 Task: Select the indent in the wrapping indent.
Action: Mouse moved to (8, 485)
Screenshot: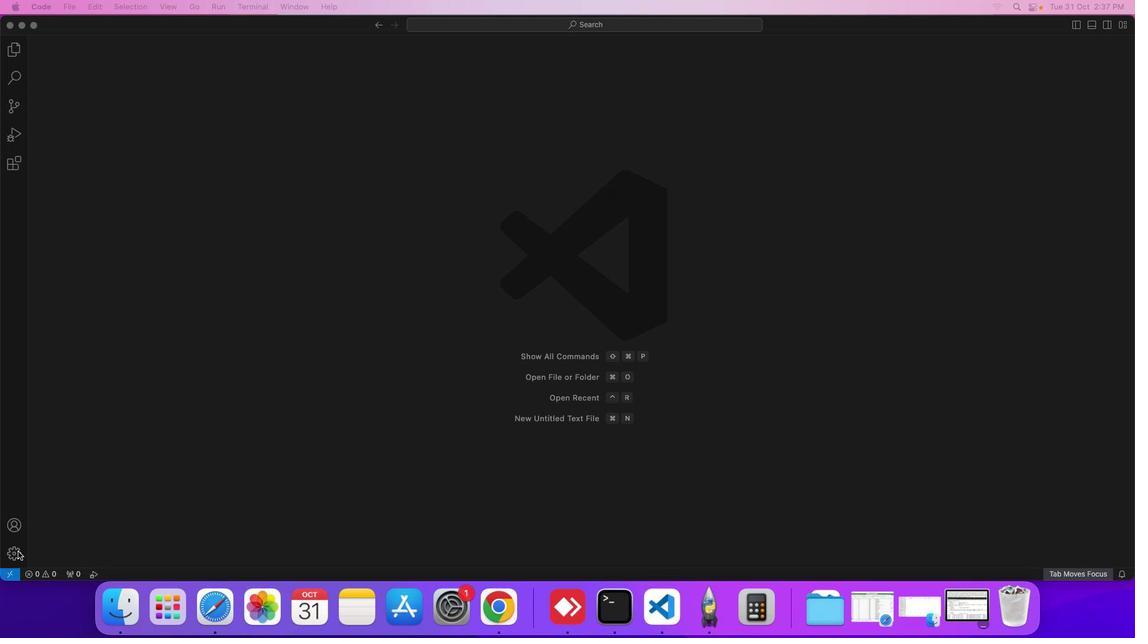 
Action: Mouse pressed left at (8, 485)
Screenshot: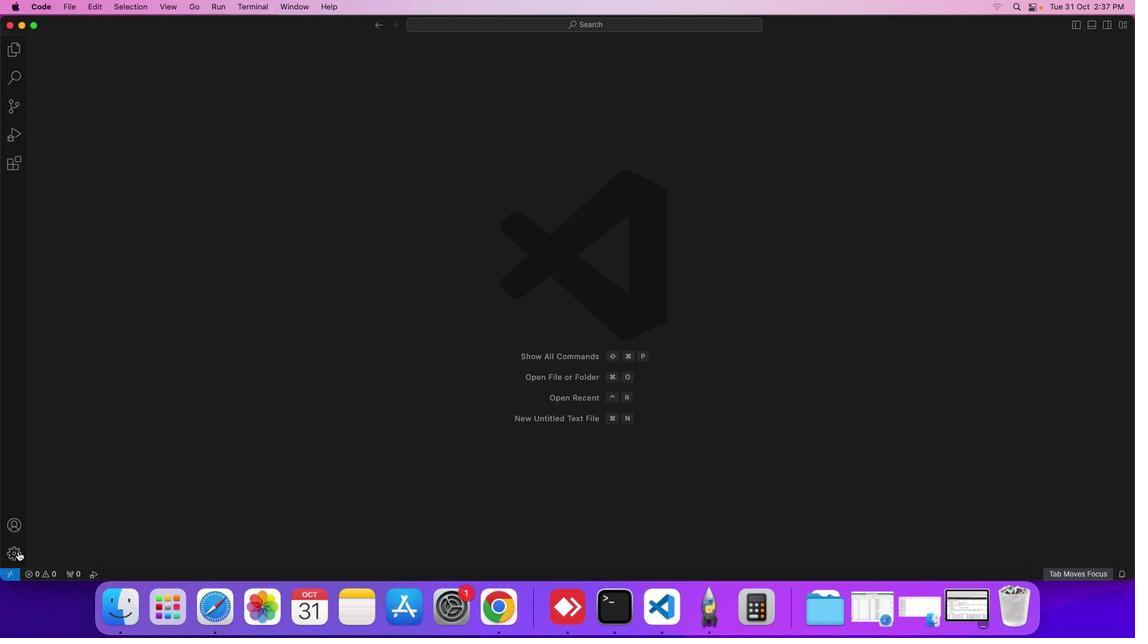 
Action: Mouse moved to (129, 453)
Screenshot: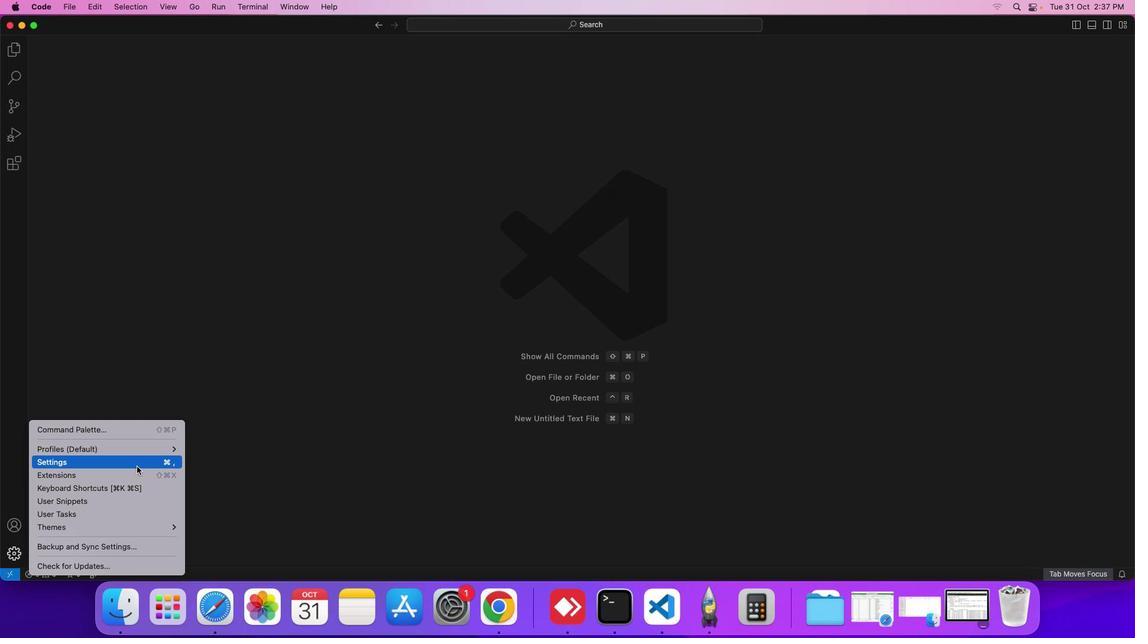 
Action: Mouse pressed left at (129, 453)
Screenshot: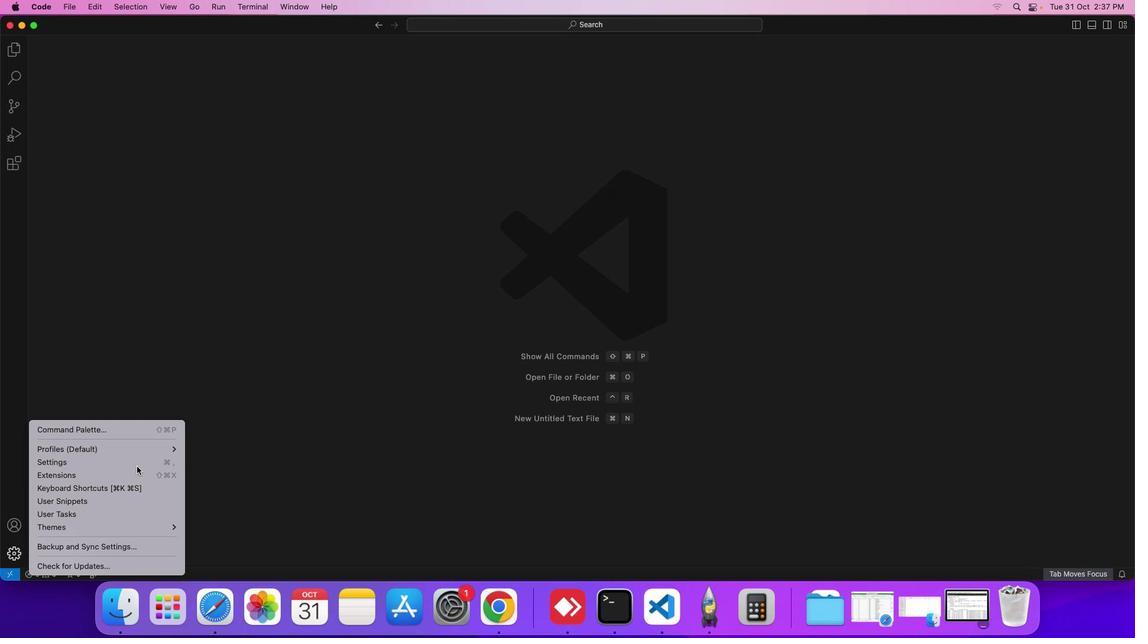 
Action: Mouse moved to (437, 441)
Screenshot: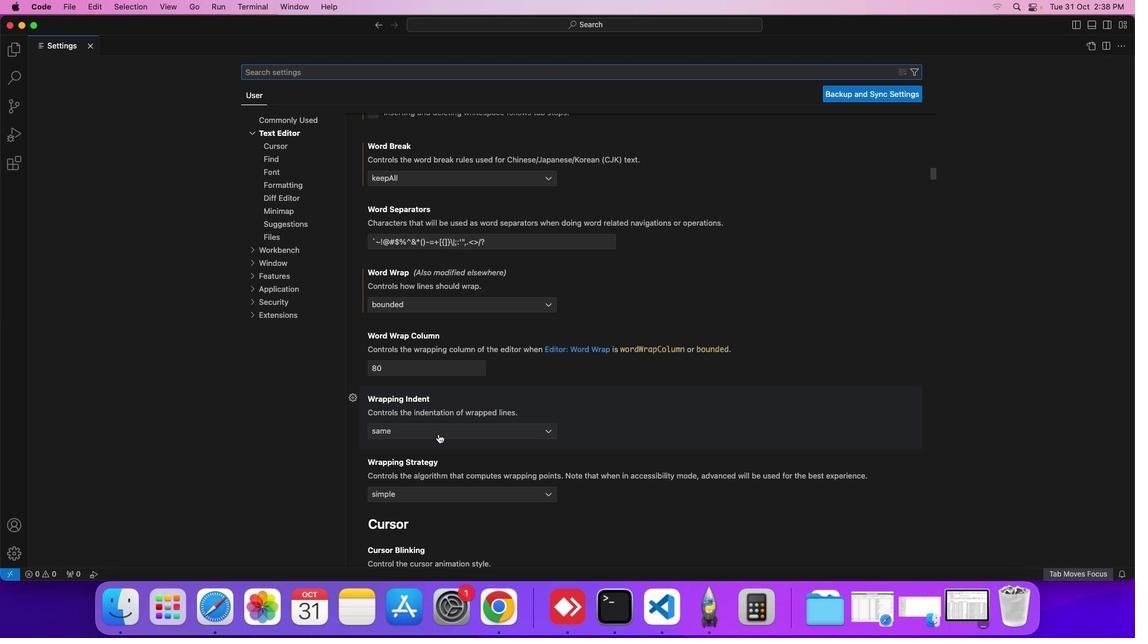 
Action: Mouse pressed left at (437, 441)
Screenshot: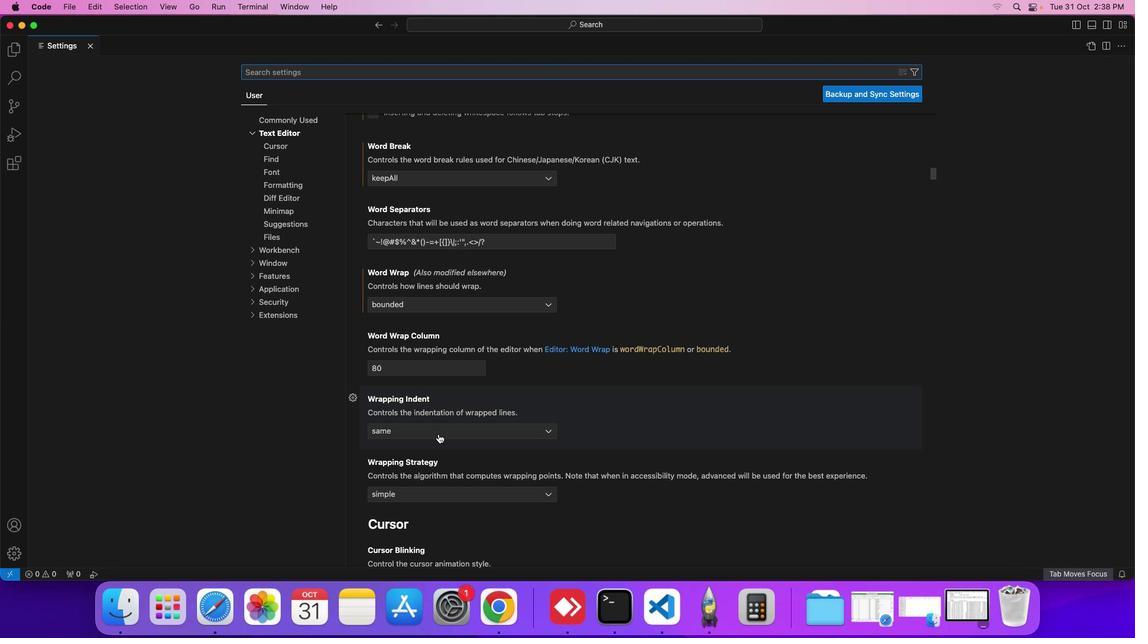 
Action: Mouse moved to (427, 455)
Screenshot: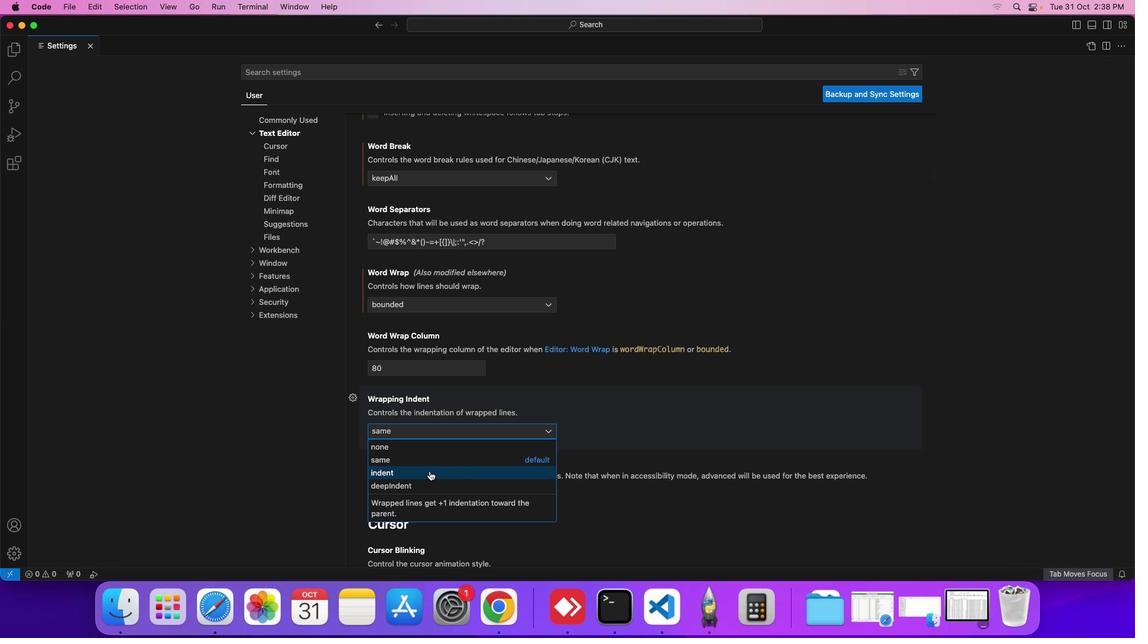 
Action: Mouse pressed left at (427, 455)
Screenshot: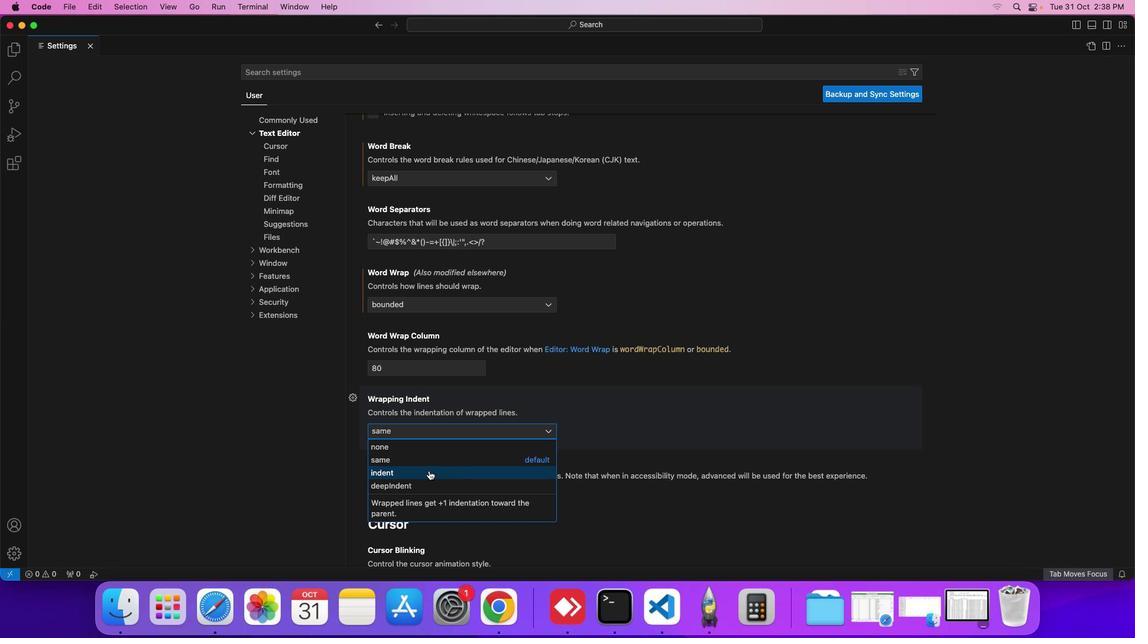 
Action: Mouse moved to (740, 390)
Screenshot: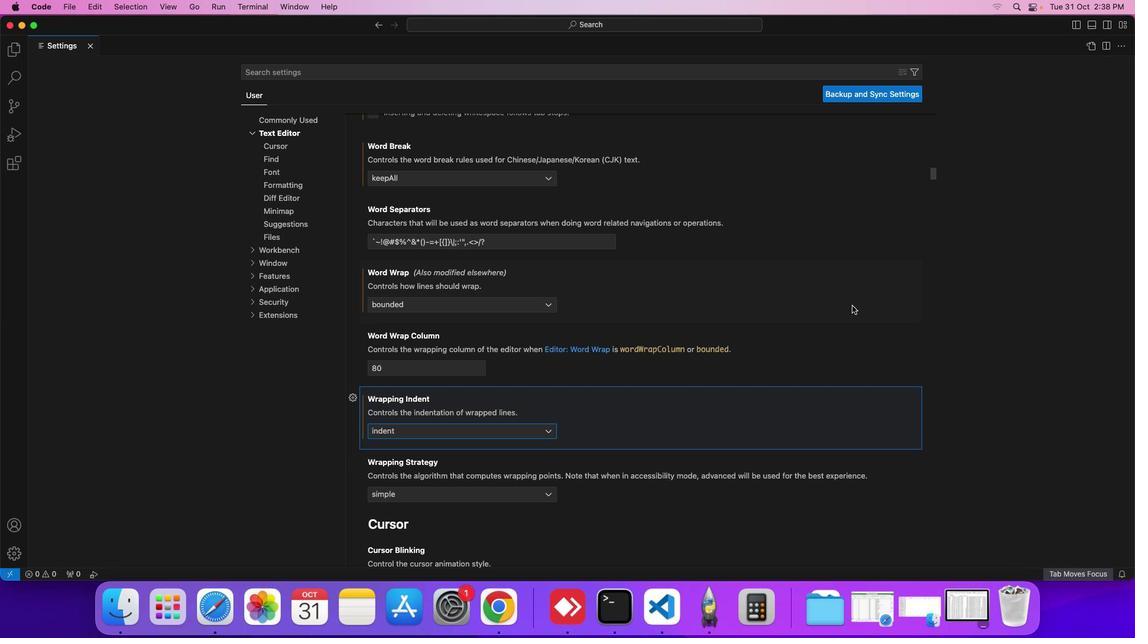 
